 Task: Change the inter-picture dwt filter of the Dirac video decoder using libschroedinger to "Deslauriers-Dubuc (9,7)".
Action: Mouse moved to (131, 18)
Screenshot: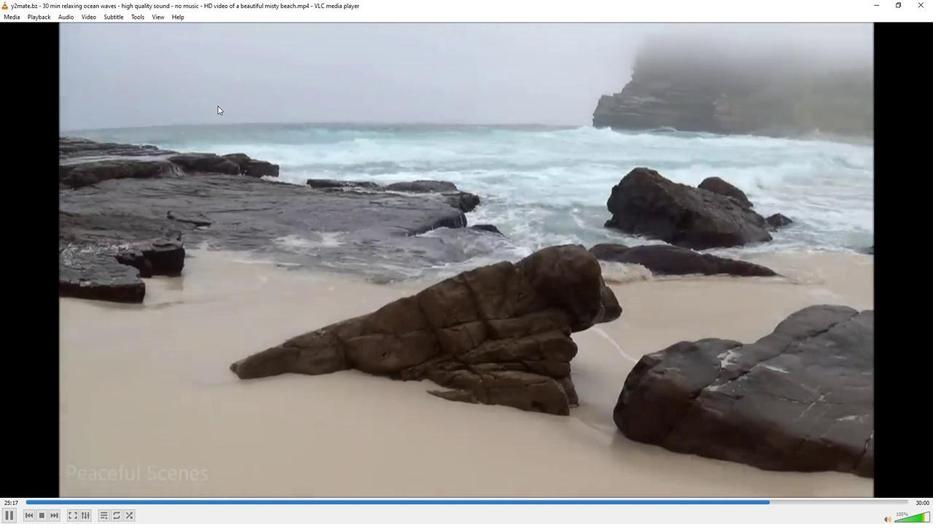 
Action: Mouse pressed left at (131, 18)
Screenshot: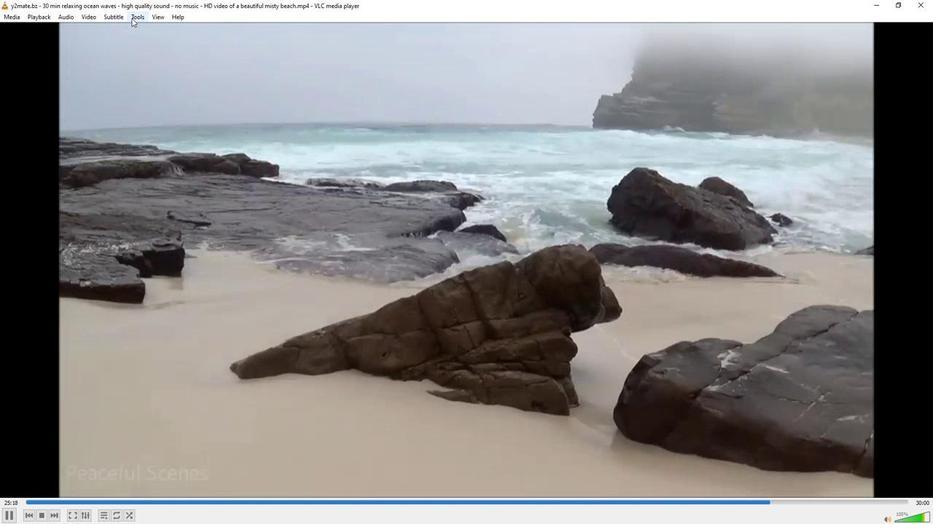 
Action: Mouse moved to (141, 134)
Screenshot: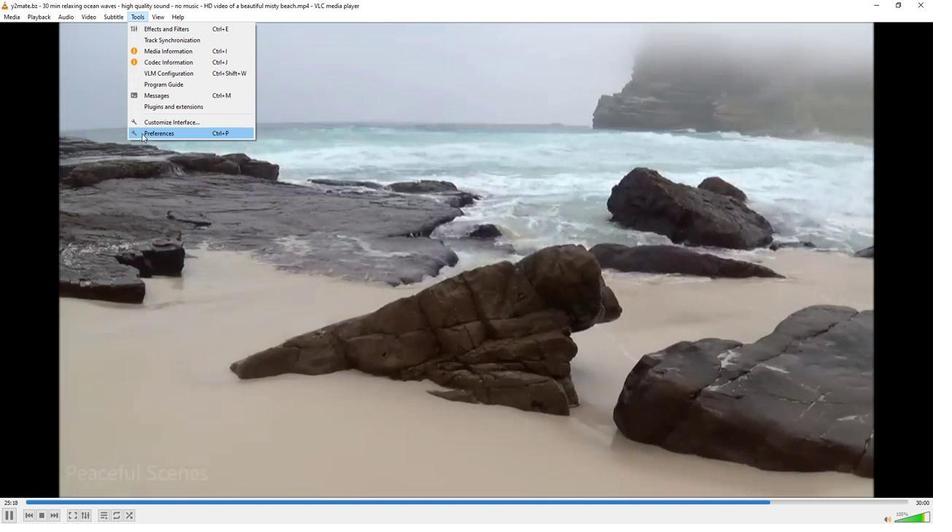 
Action: Mouse pressed left at (141, 134)
Screenshot: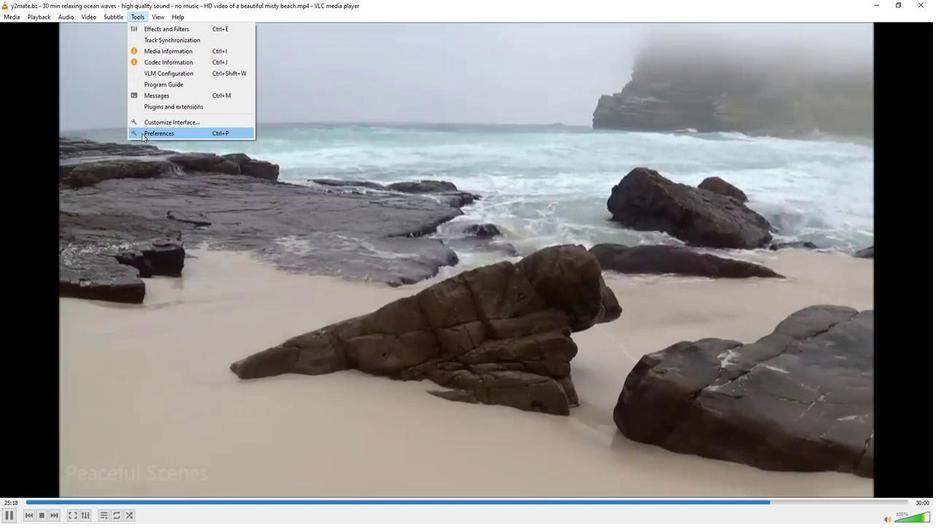
Action: Mouse moved to (110, 409)
Screenshot: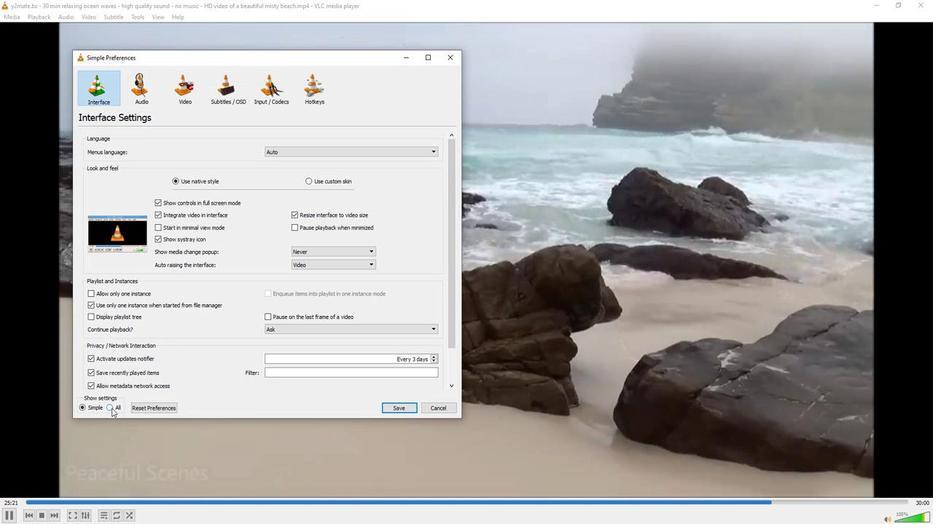 
Action: Mouse pressed left at (110, 409)
Screenshot: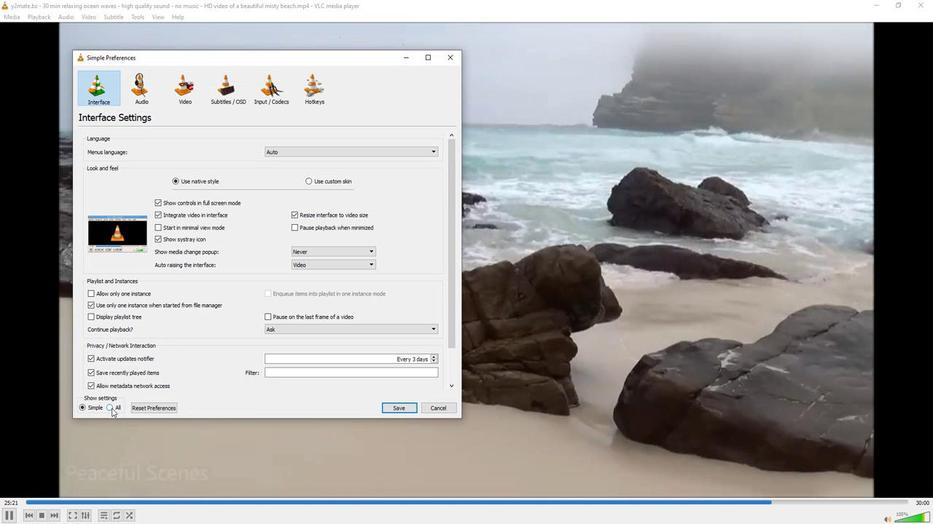 
Action: Mouse moved to (94, 309)
Screenshot: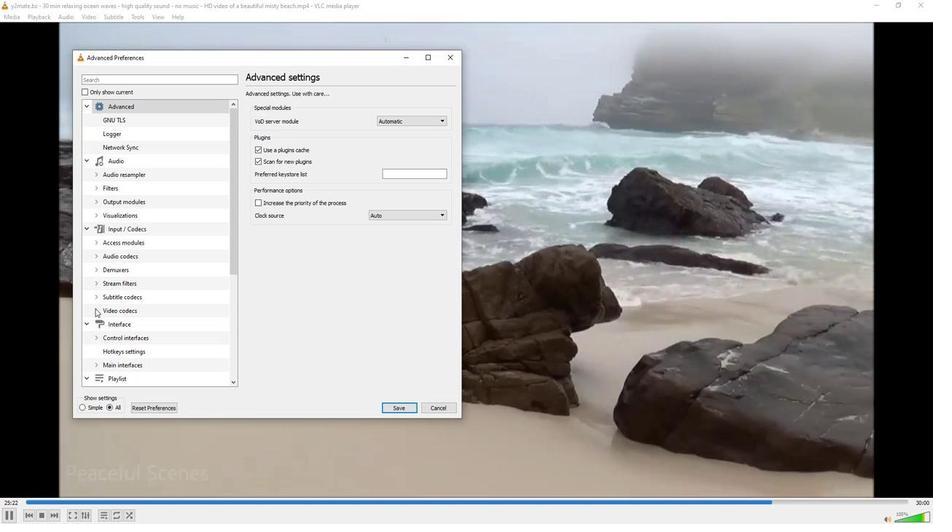 
Action: Mouse pressed left at (94, 309)
Screenshot: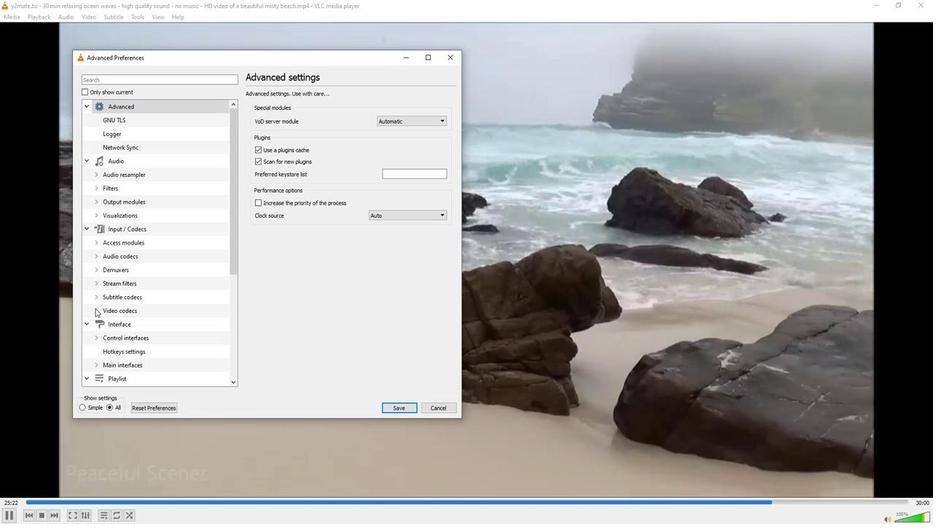 
Action: Mouse moved to (126, 380)
Screenshot: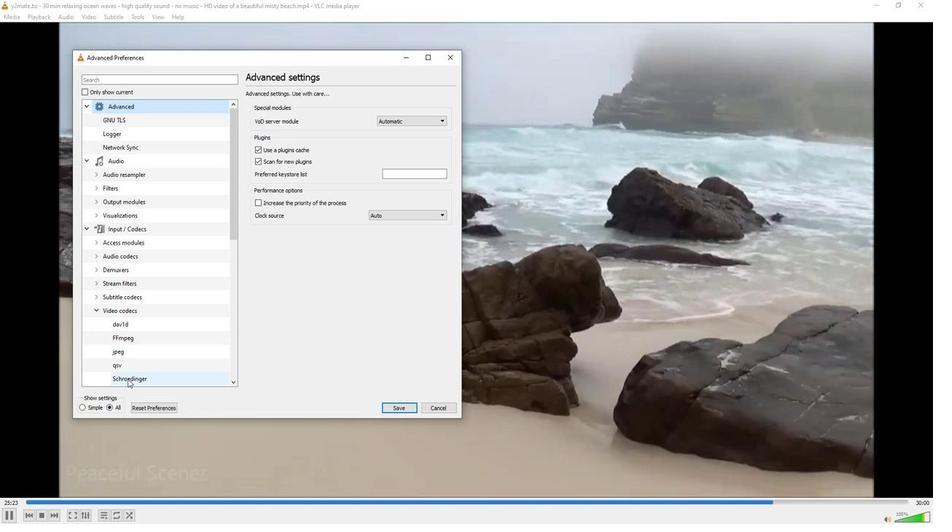 
Action: Mouse pressed left at (126, 380)
Screenshot: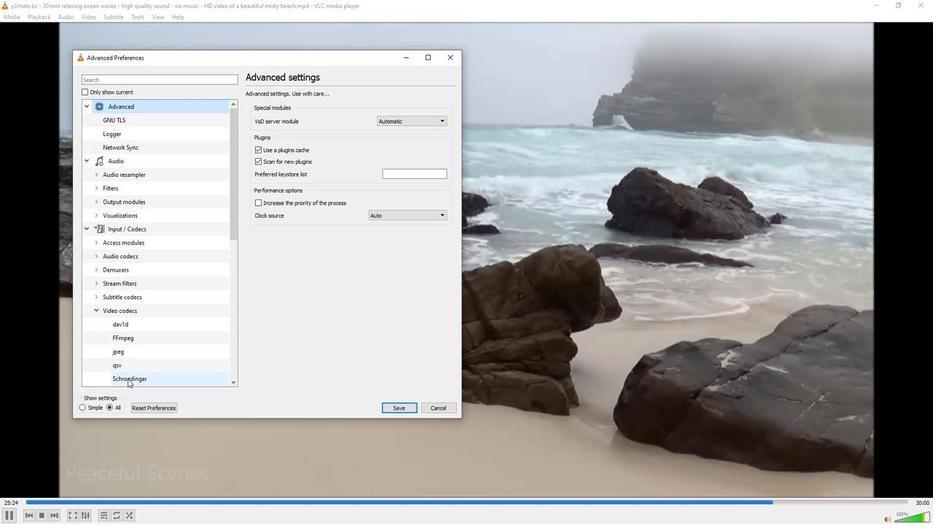 
Action: Mouse moved to (382, 371)
Screenshot: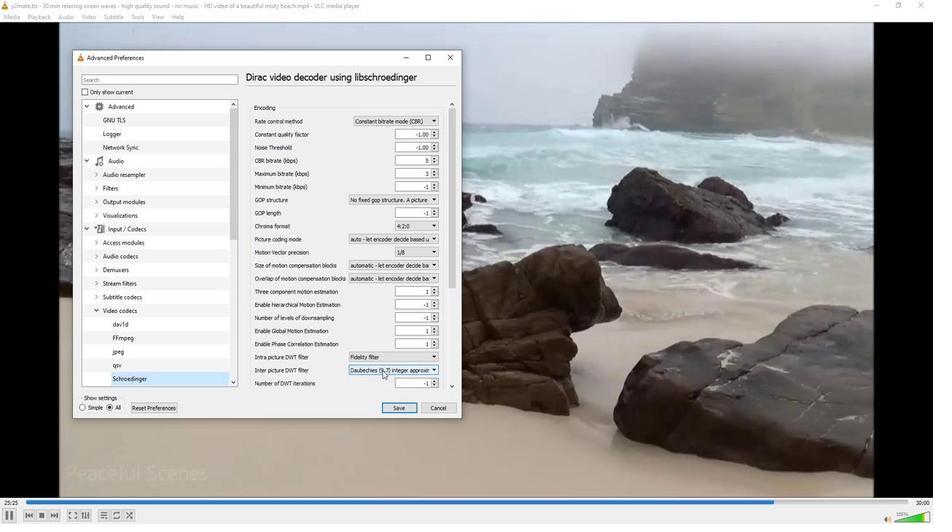 
Action: Mouse pressed left at (382, 371)
Screenshot: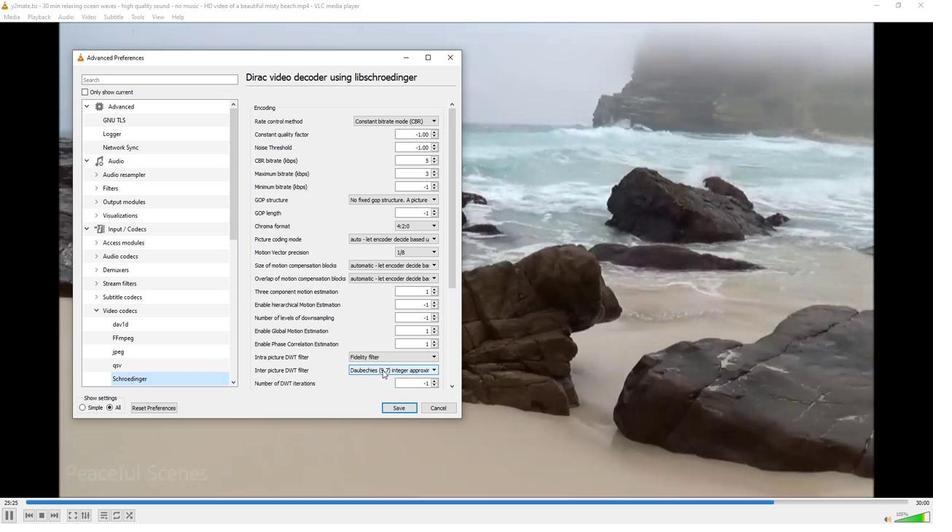 
Action: Mouse moved to (382, 378)
Screenshot: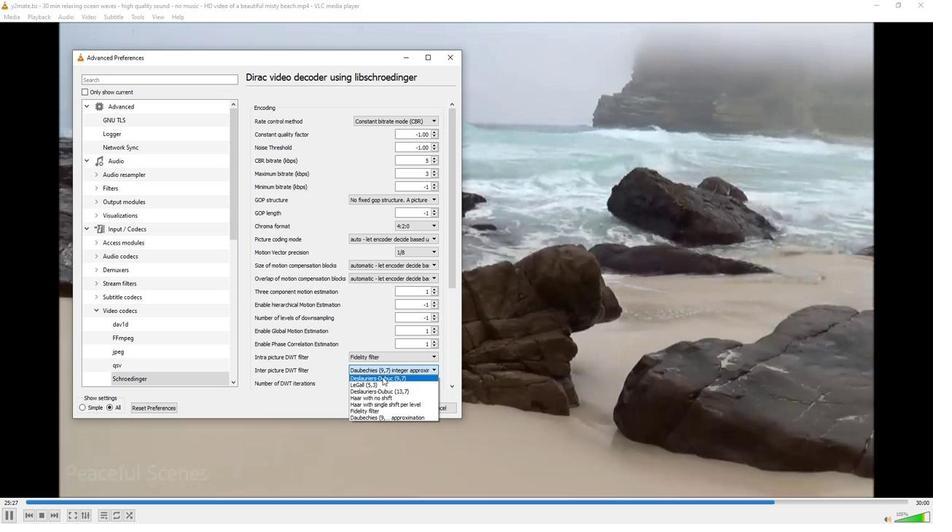 
Action: Mouse pressed left at (382, 378)
Screenshot: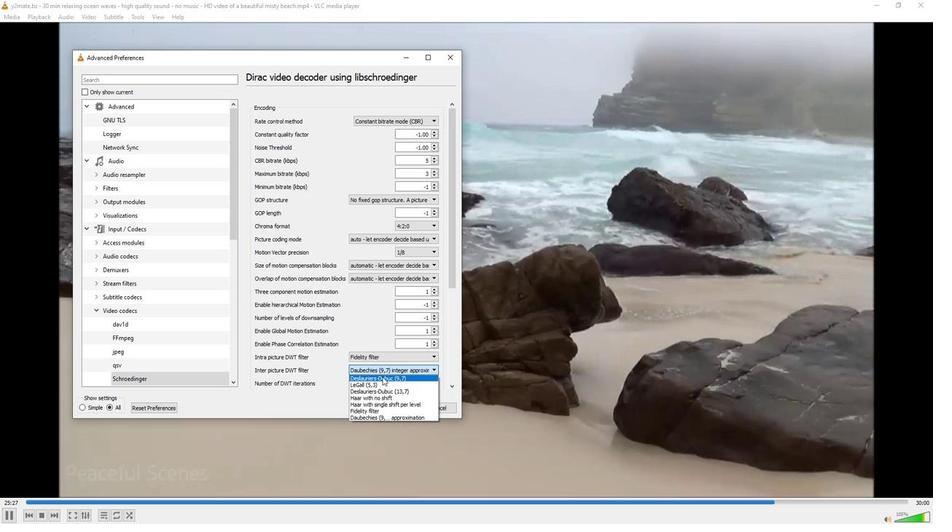 
Action: Mouse moved to (360, 387)
Screenshot: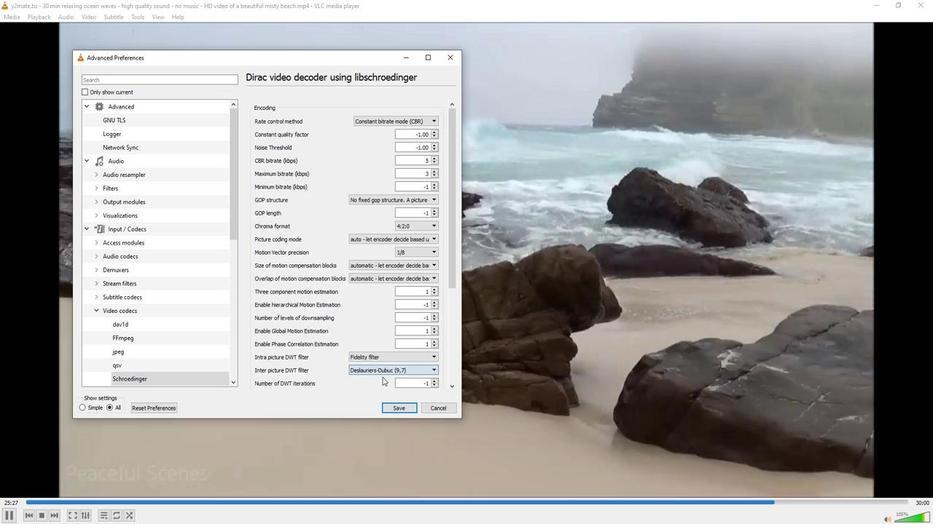 
